 Task: Set the AM Tuner mode for DirectShow input to Default.
Action: Mouse moved to (92, 13)
Screenshot: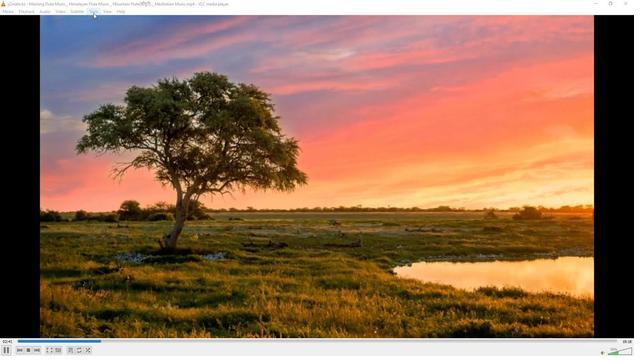 
Action: Mouse pressed left at (92, 13)
Screenshot: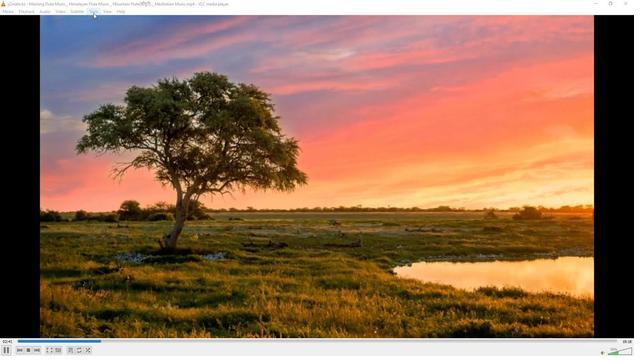 
Action: Mouse moved to (95, 88)
Screenshot: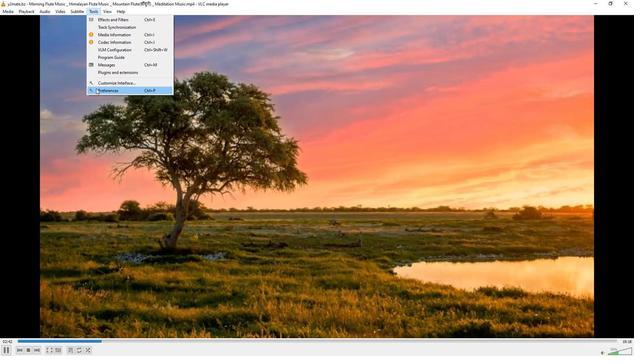 
Action: Mouse pressed left at (95, 88)
Screenshot: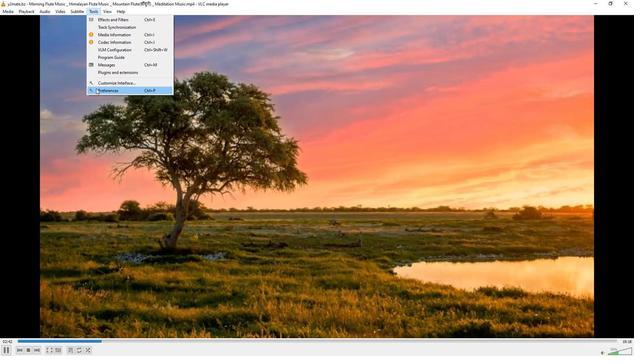 
Action: Mouse moved to (209, 292)
Screenshot: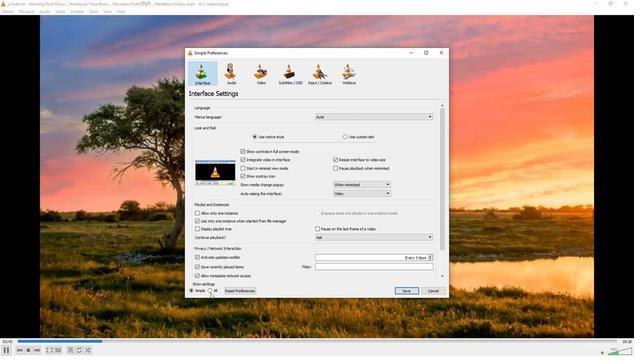 
Action: Mouse pressed left at (209, 292)
Screenshot: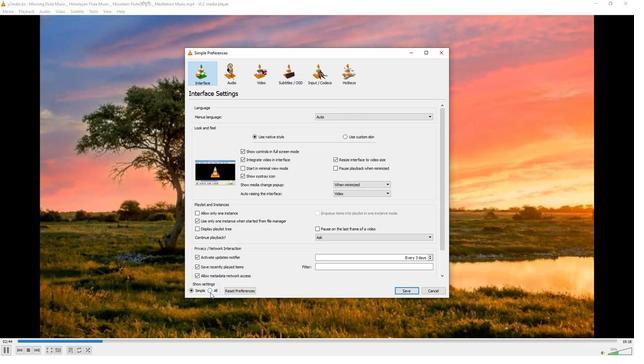 
Action: Mouse moved to (199, 176)
Screenshot: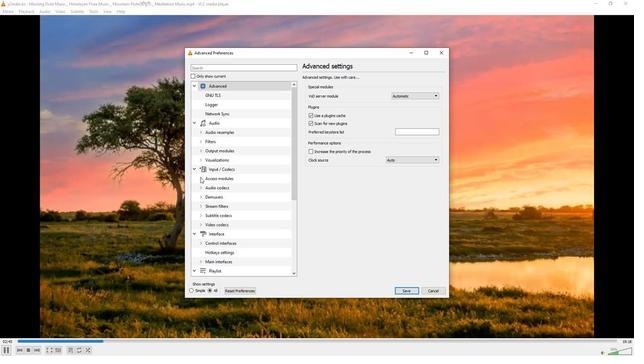 
Action: Mouse pressed left at (199, 176)
Screenshot: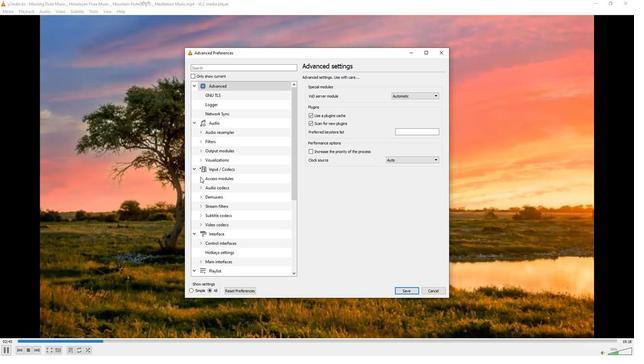 
Action: Mouse moved to (219, 224)
Screenshot: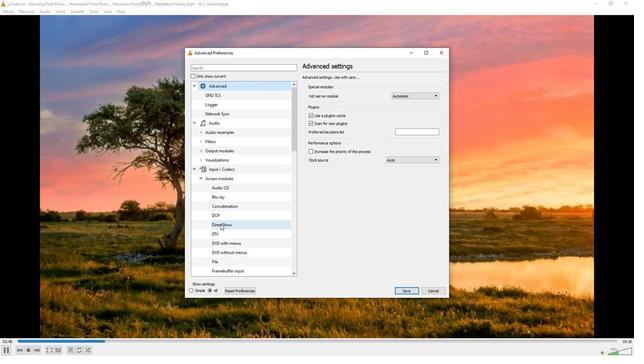 
Action: Mouse pressed left at (219, 224)
Screenshot: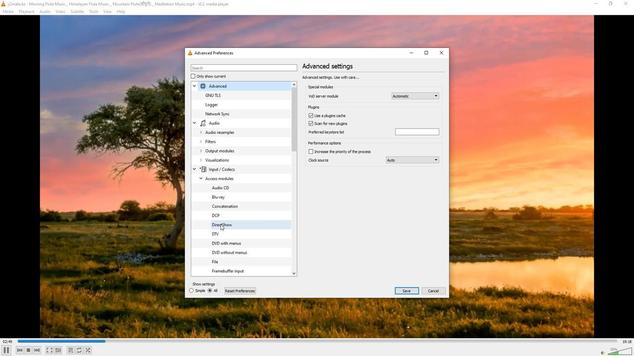 
Action: Mouse moved to (346, 200)
Screenshot: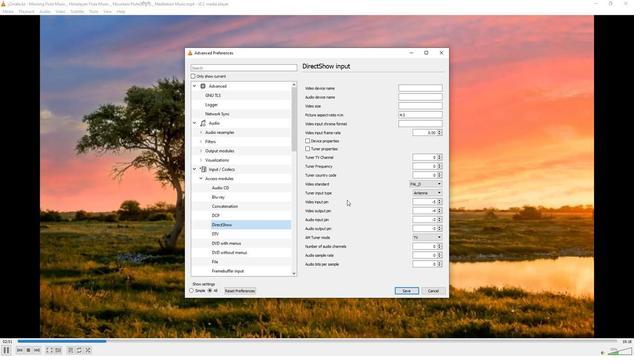 
Action: Mouse scrolled (346, 199) with delta (0, 0)
Screenshot: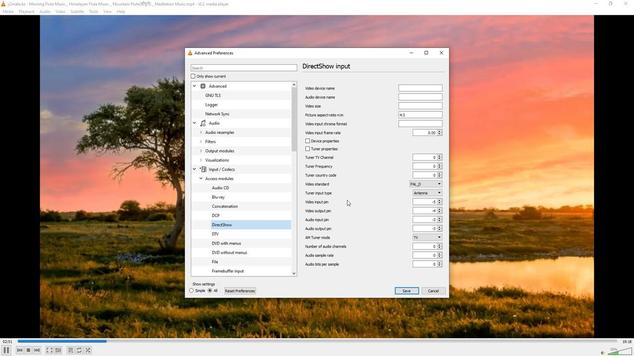 
Action: Mouse moved to (425, 236)
Screenshot: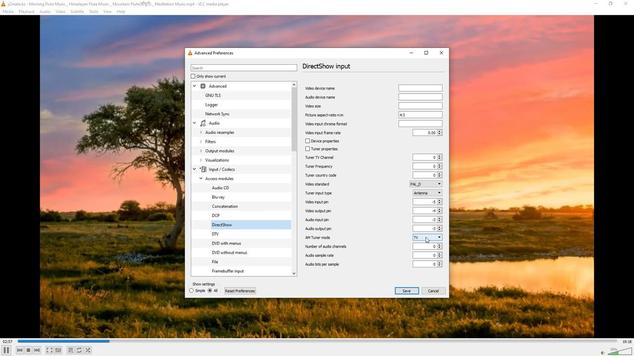 
Action: Mouse pressed left at (425, 236)
Screenshot: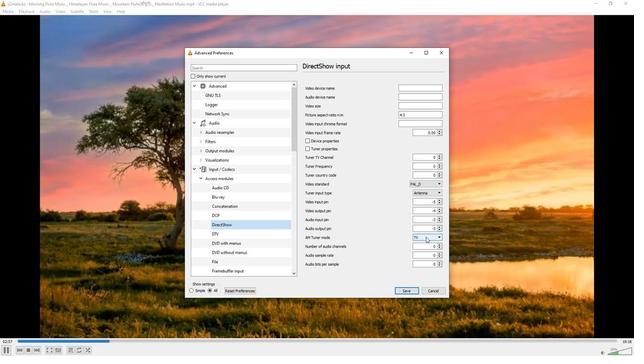 
Action: Mouse moved to (425, 242)
Screenshot: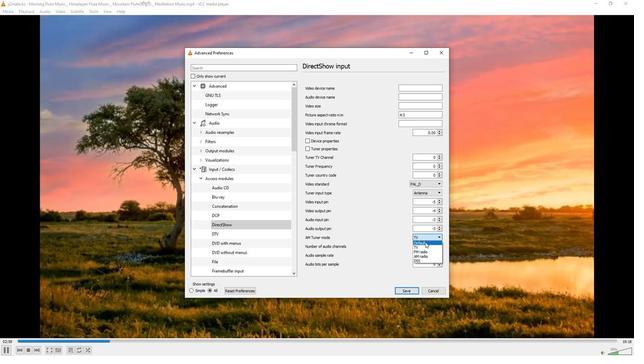 
Action: Mouse pressed left at (425, 242)
Screenshot: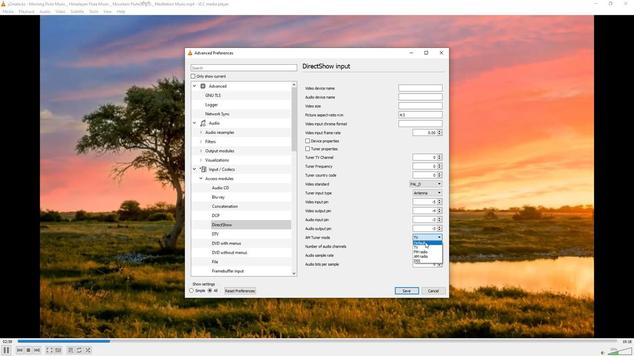 
Action: Mouse moved to (375, 239)
Screenshot: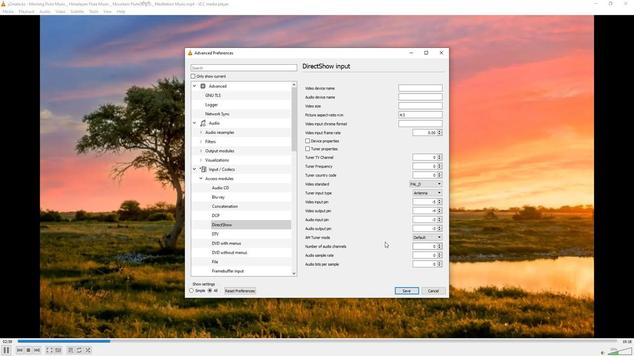 
